 Task: Search hiring manager in corporate billing.
Action: Mouse moved to (438, 644)
Screenshot: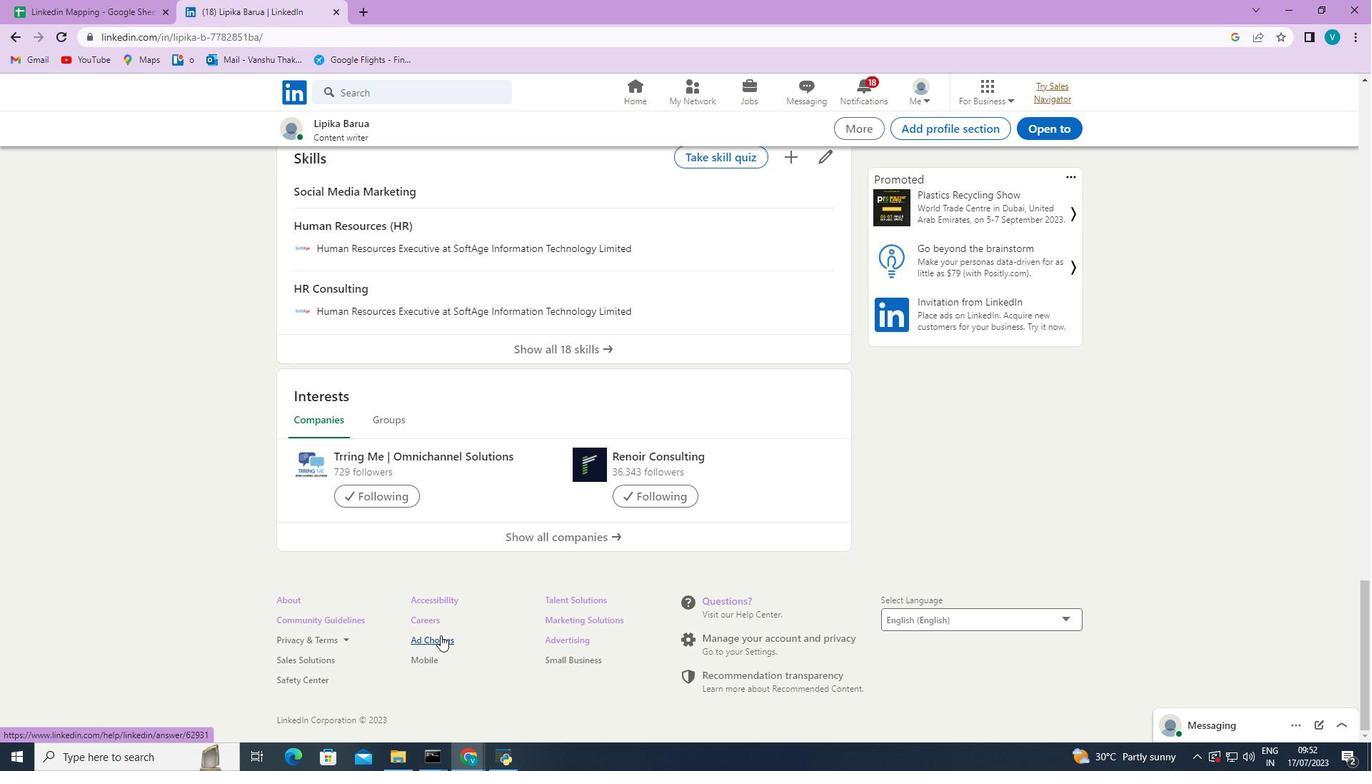 
Action: Mouse pressed left at (438, 644)
Screenshot: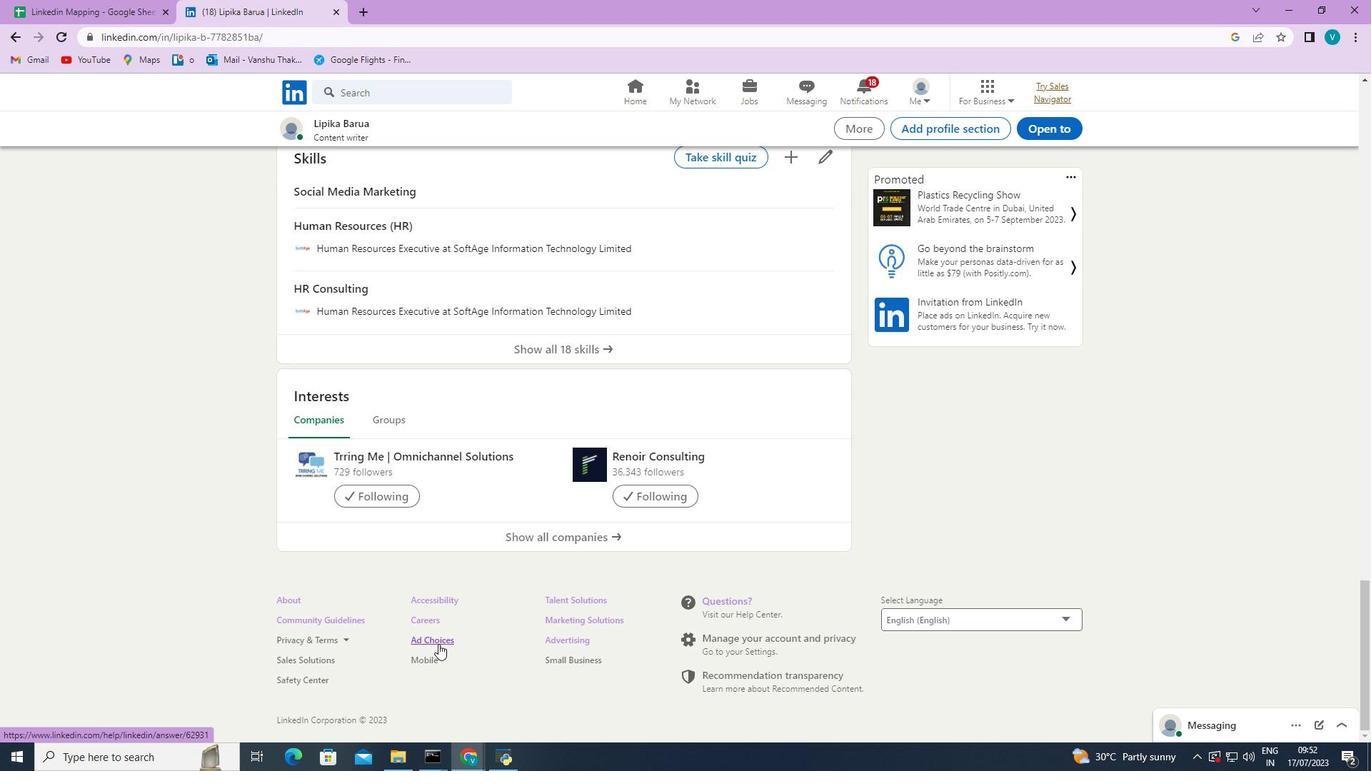 
Action: Mouse moved to (478, 129)
Screenshot: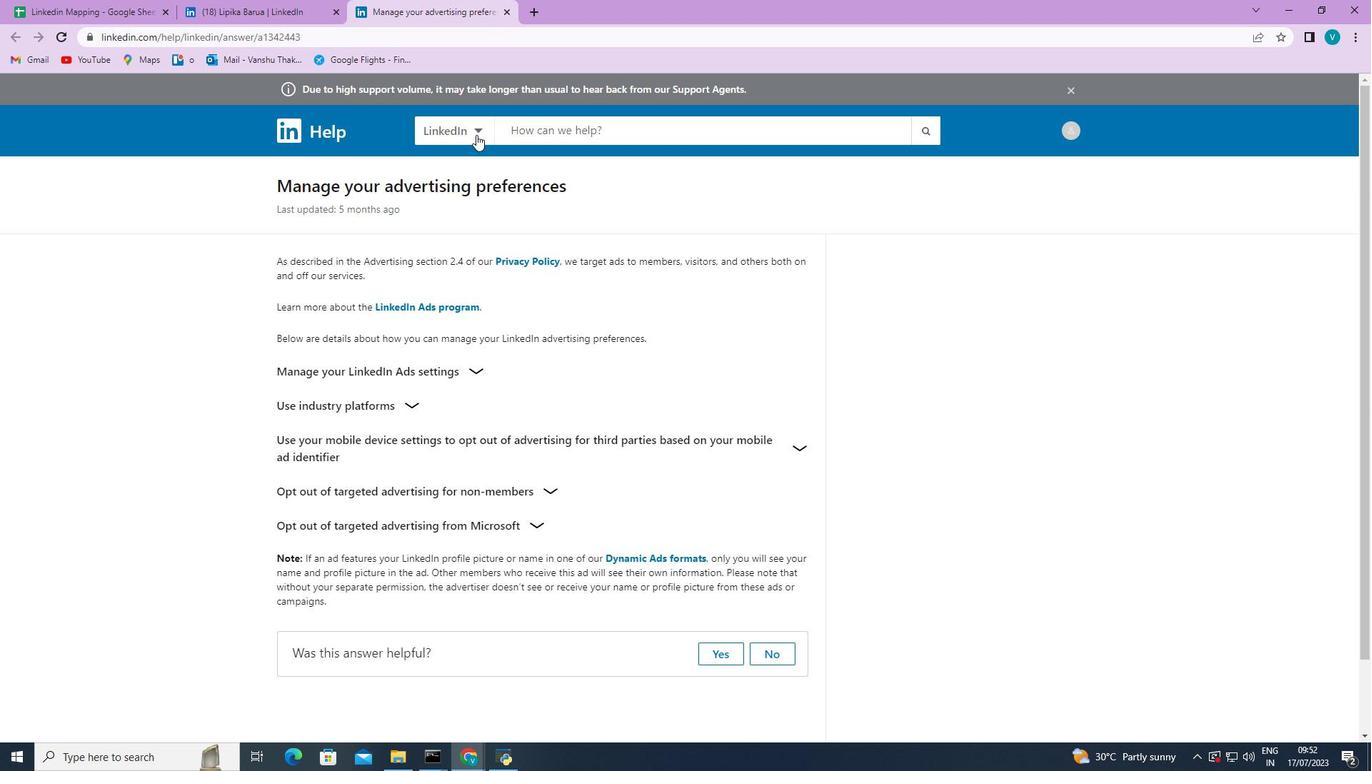 
Action: Mouse pressed left at (478, 129)
Screenshot: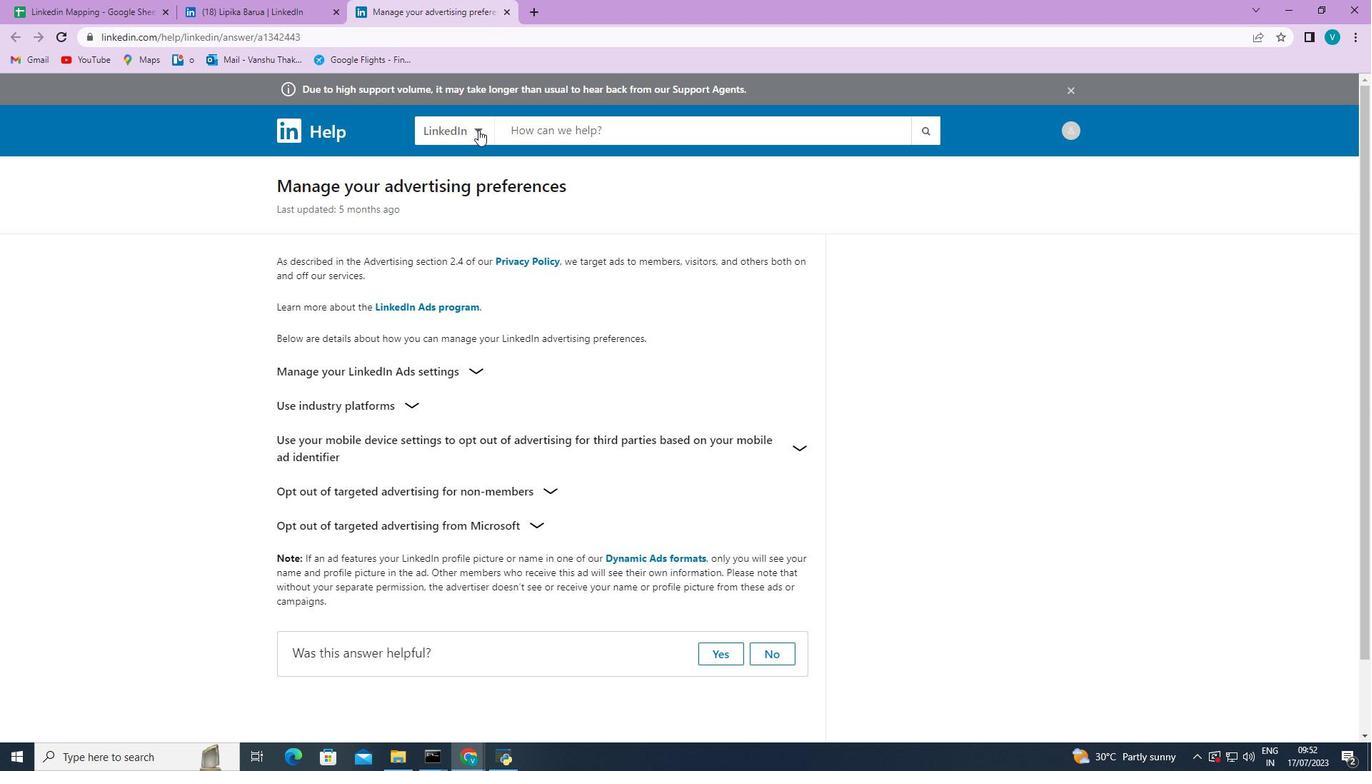 
Action: Mouse moved to (484, 207)
Screenshot: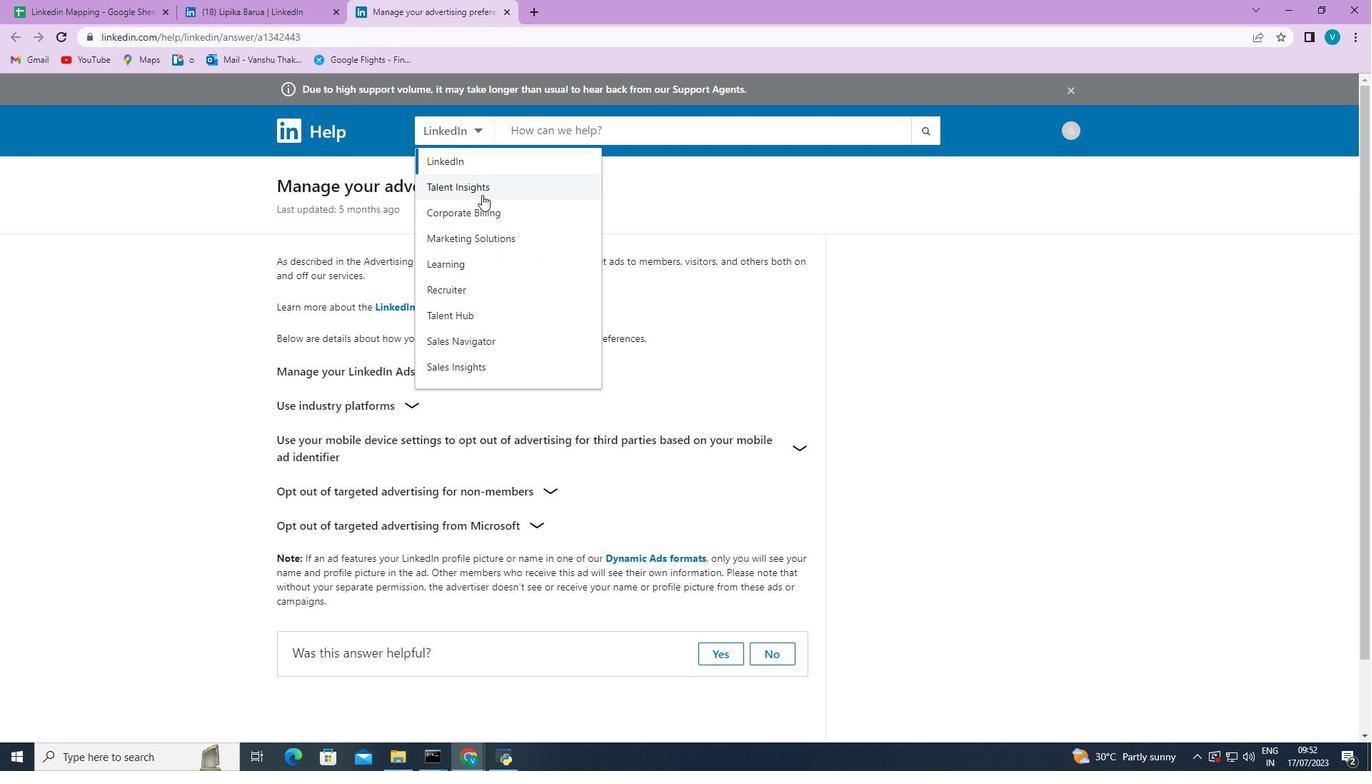 
Action: Mouse pressed left at (484, 207)
Screenshot: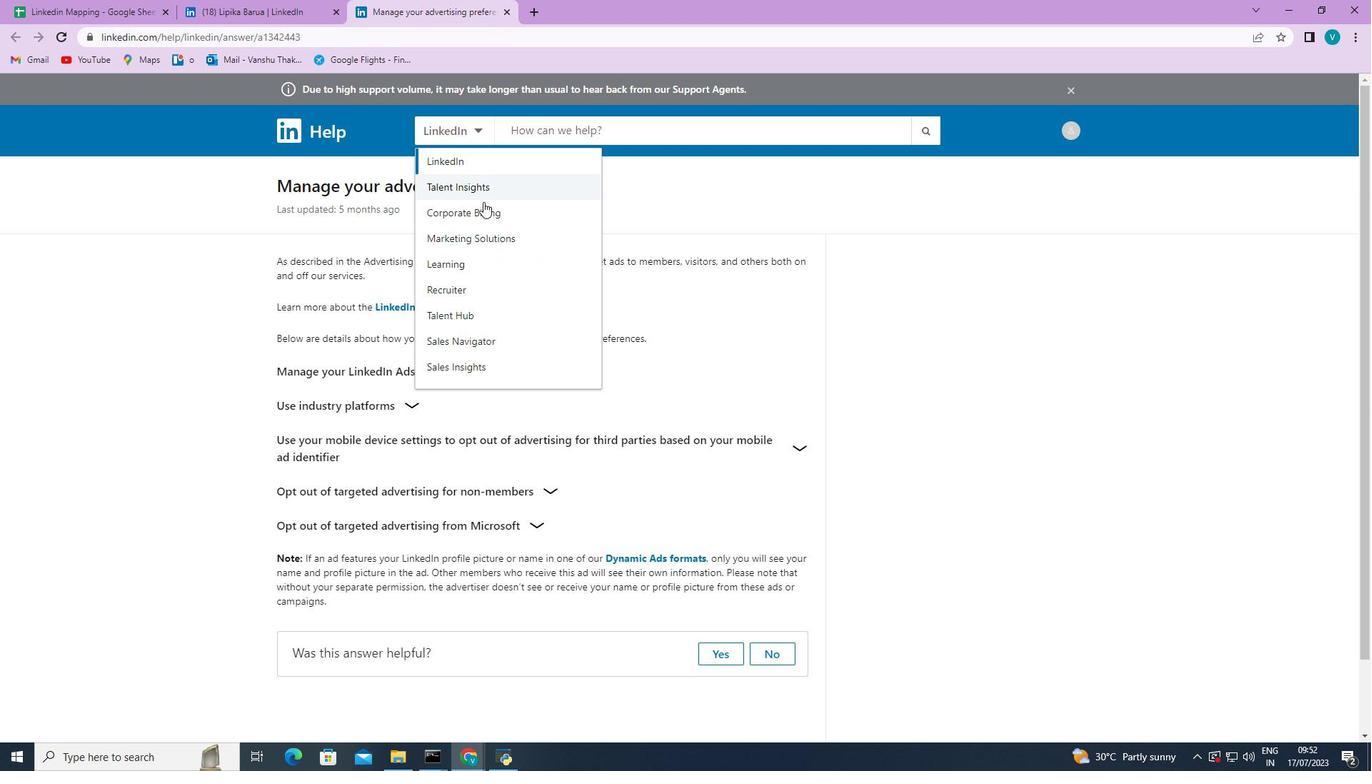 
Action: Mouse moved to (613, 127)
Screenshot: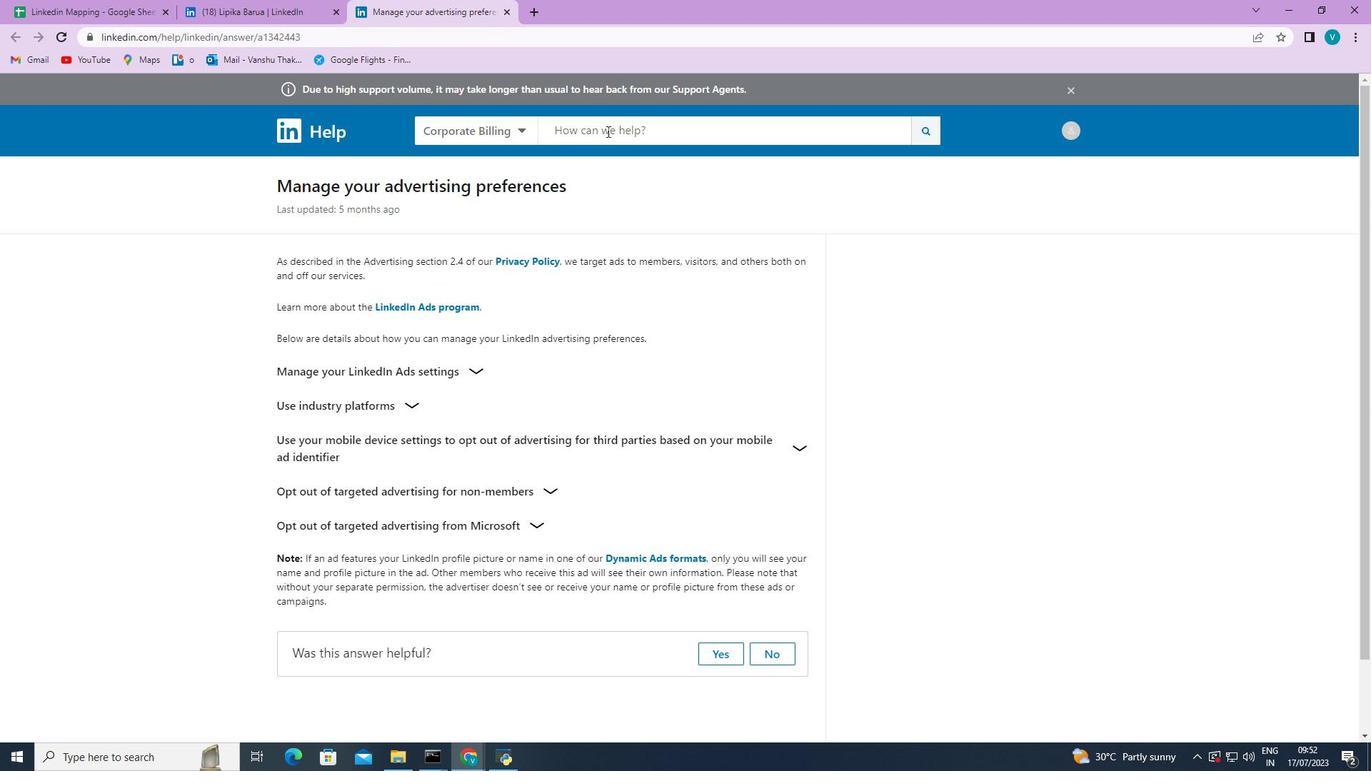 
Action: Mouse pressed left at (613, 127)
Screenshot: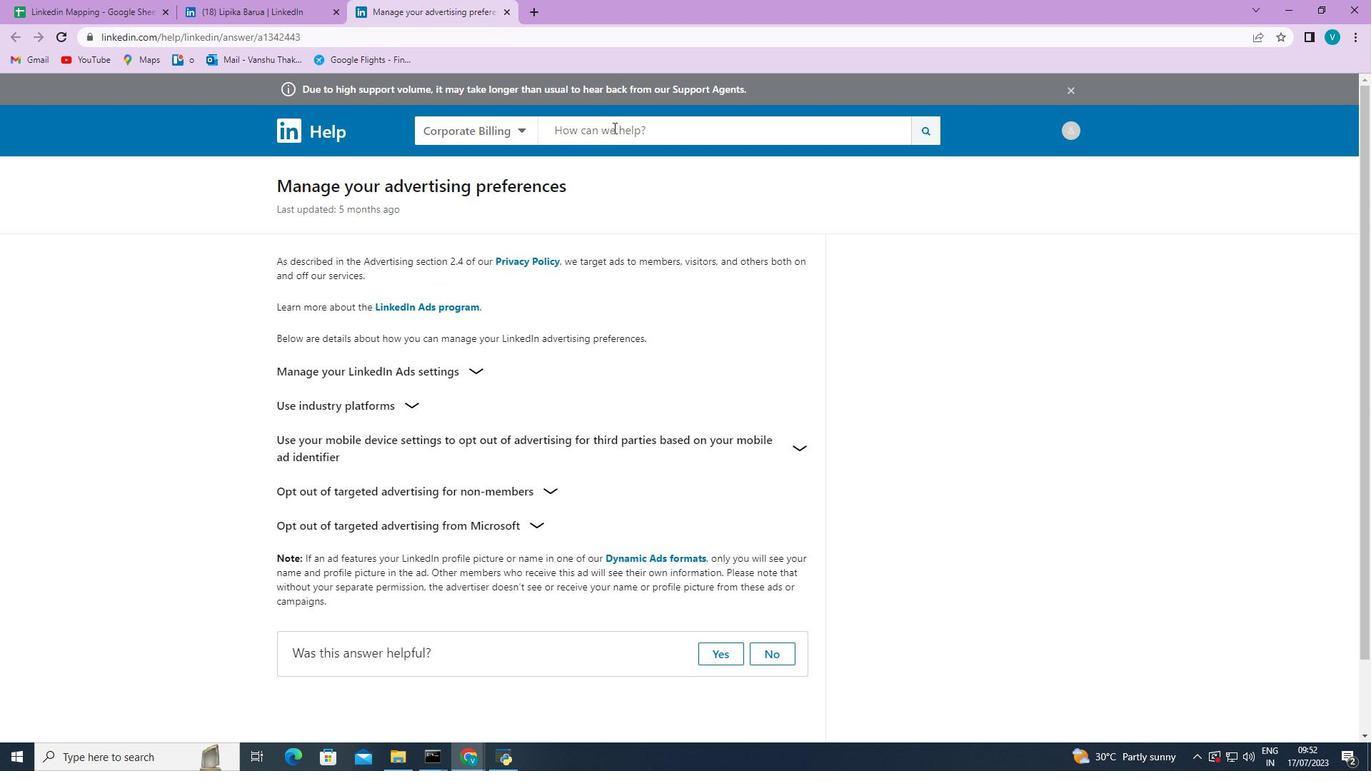 
Action: Key pressed hiring<Key.space>manager<Key.enter>
Screenshot: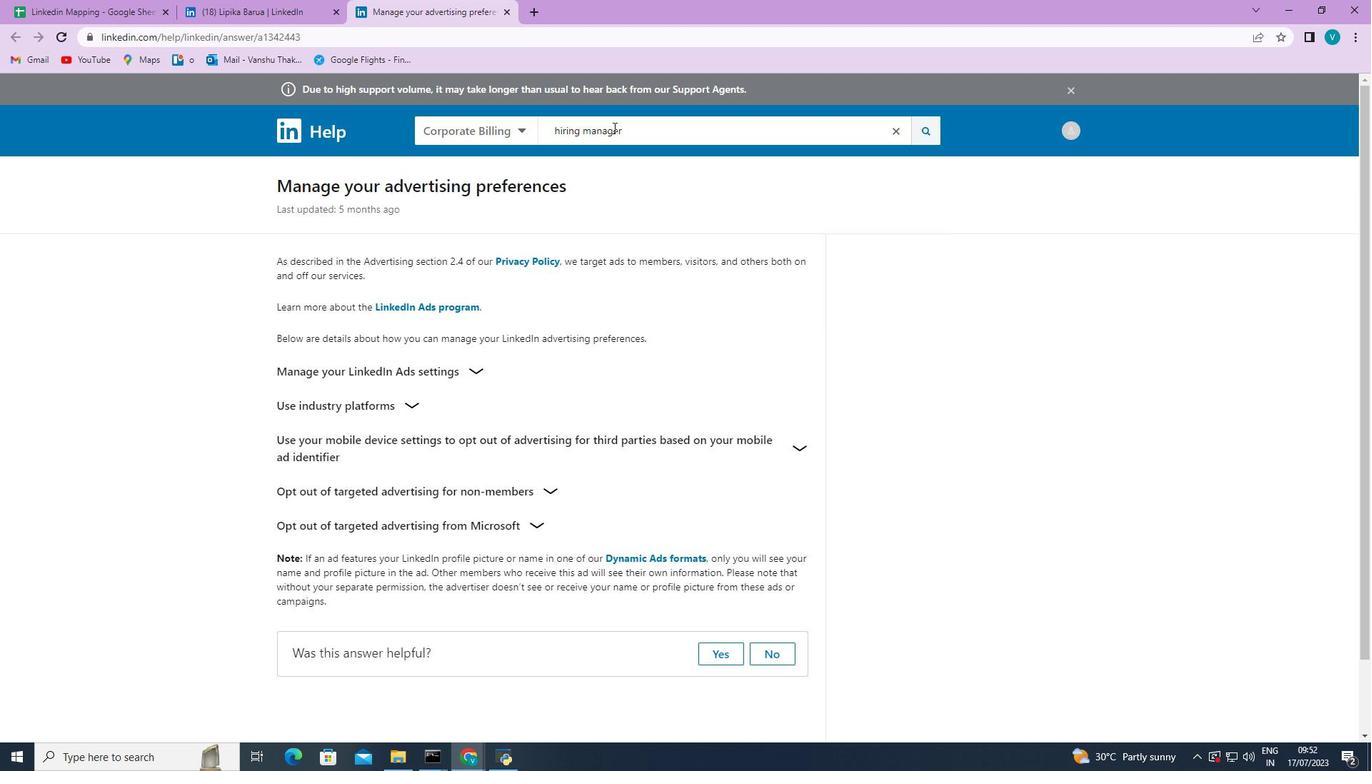 
Action: Mouse moved to (1022, 301)
Screenshot: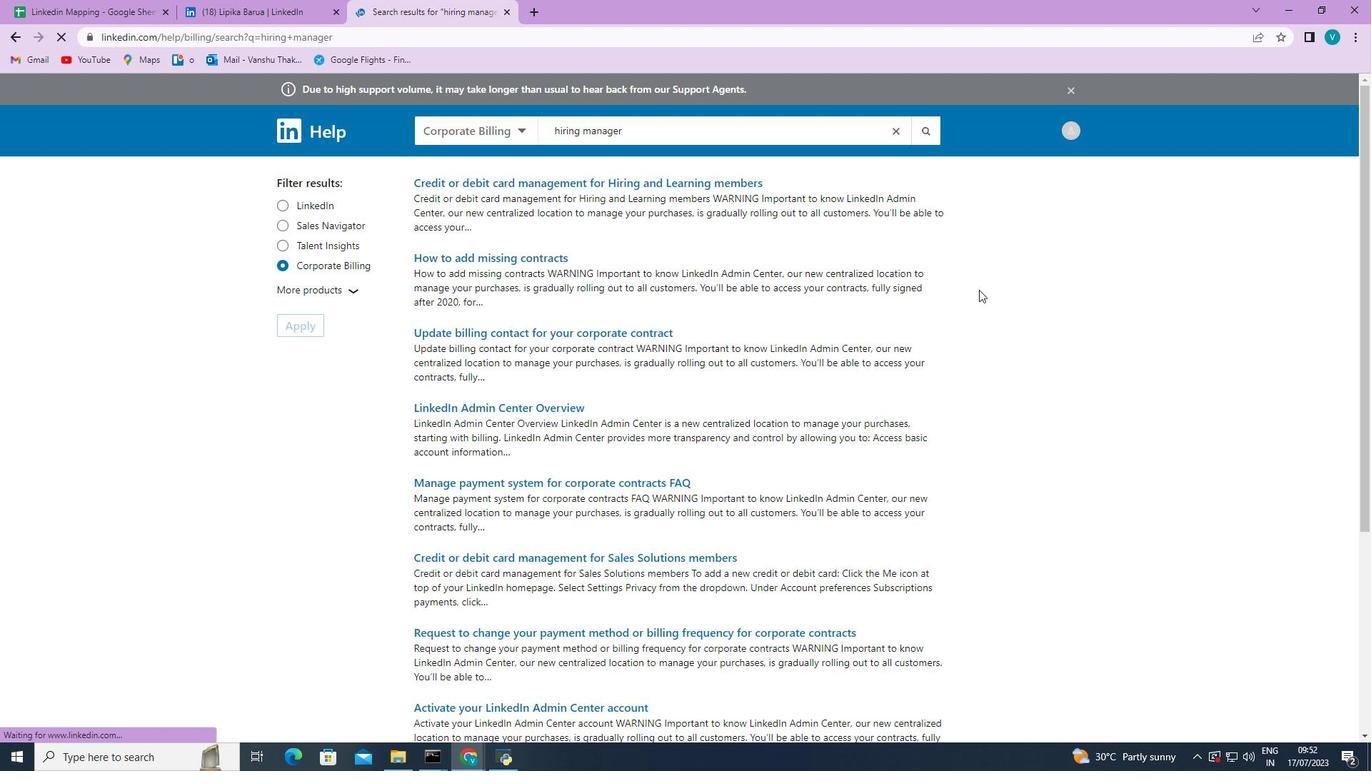 
Action: Mouse scrolled (1022, 300) with delta (0, 0)
Screenshot: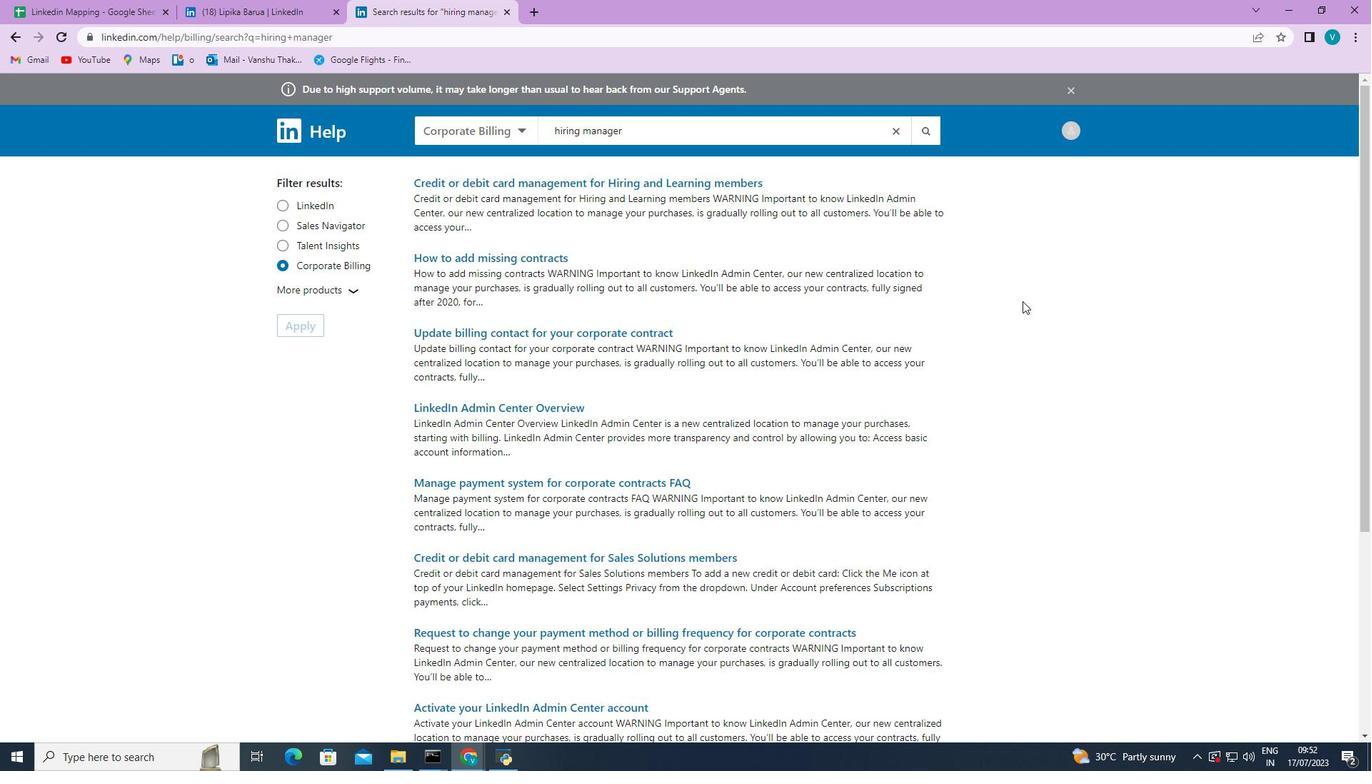 
Action: Mouse scrolled (1022, 300) with delta (0, 0)
Screenshot: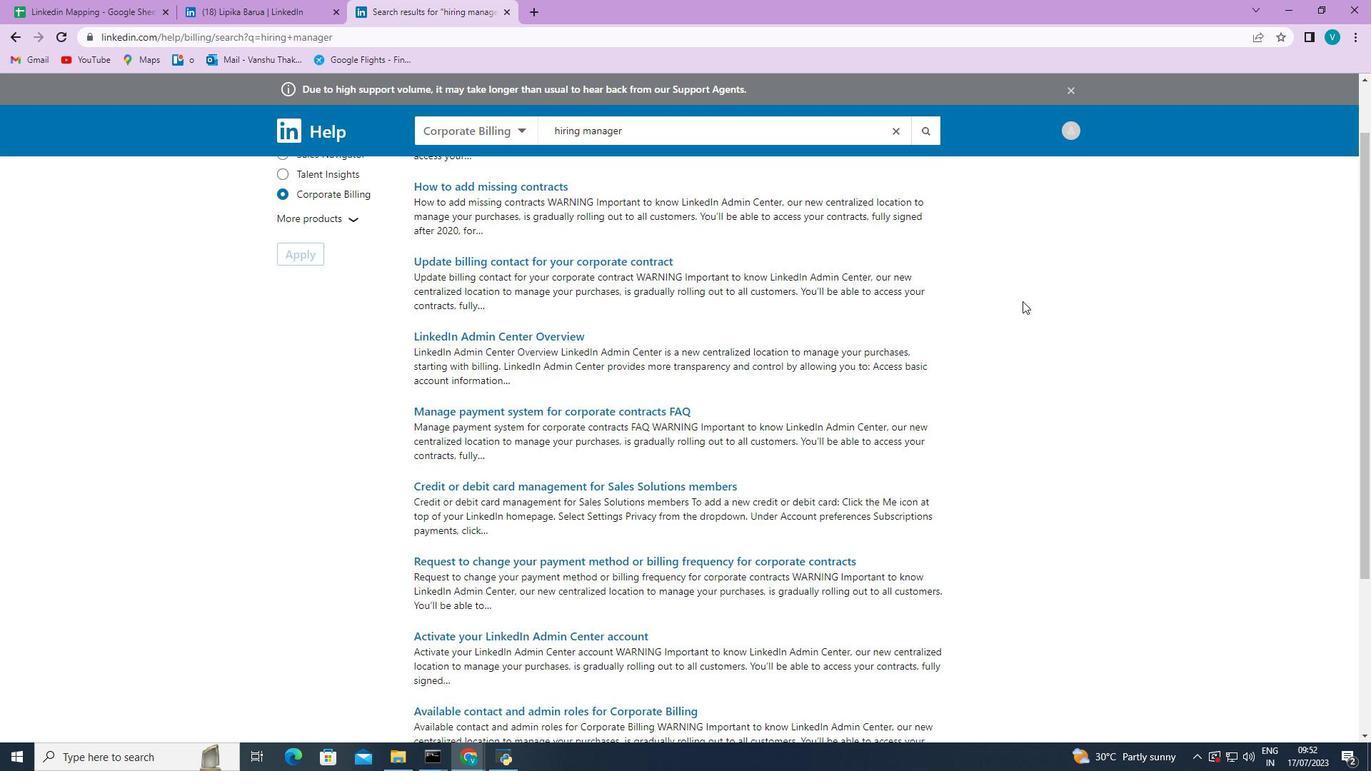 
Action: Mouse scrolled (1022, 300) with delta (0, 0)
Screenshot: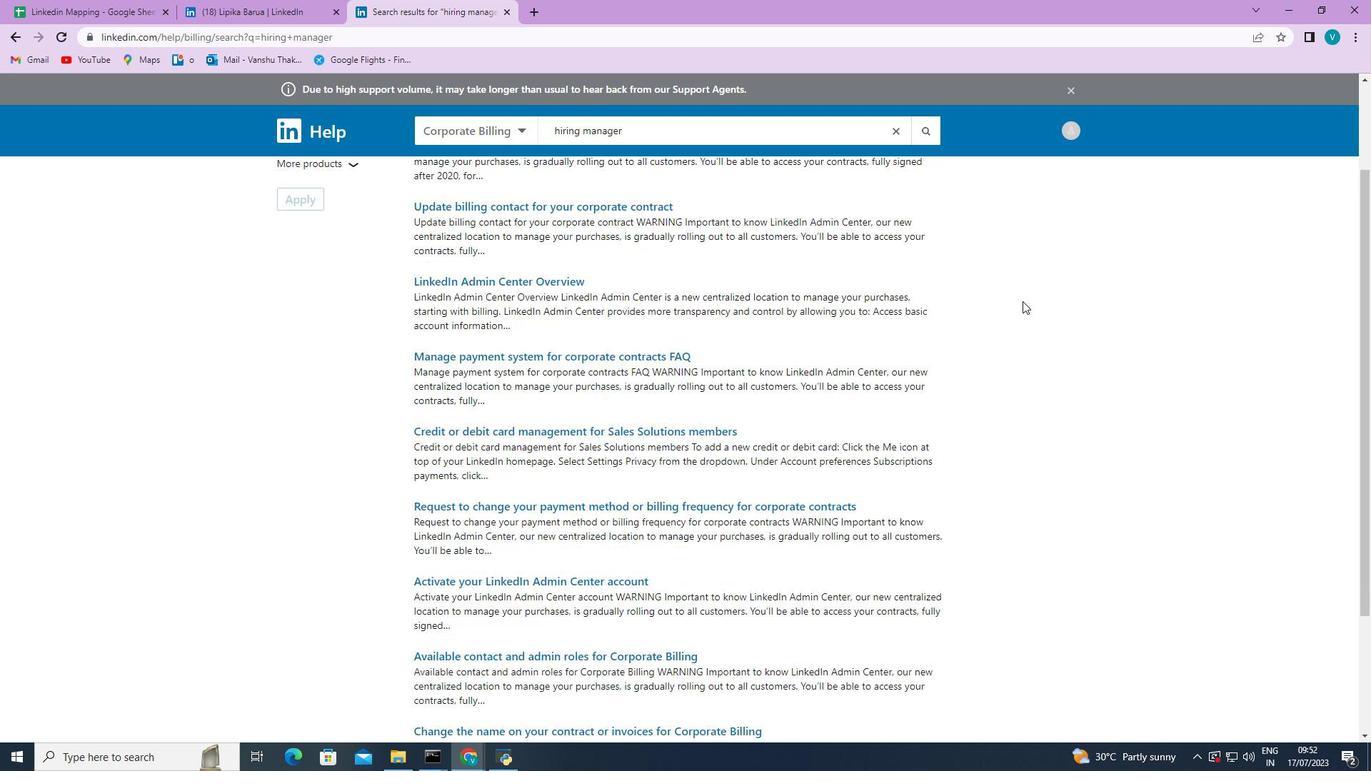 
Action: Mouse scrolled (1022, 300) with delta (0, 0)
Screenshot: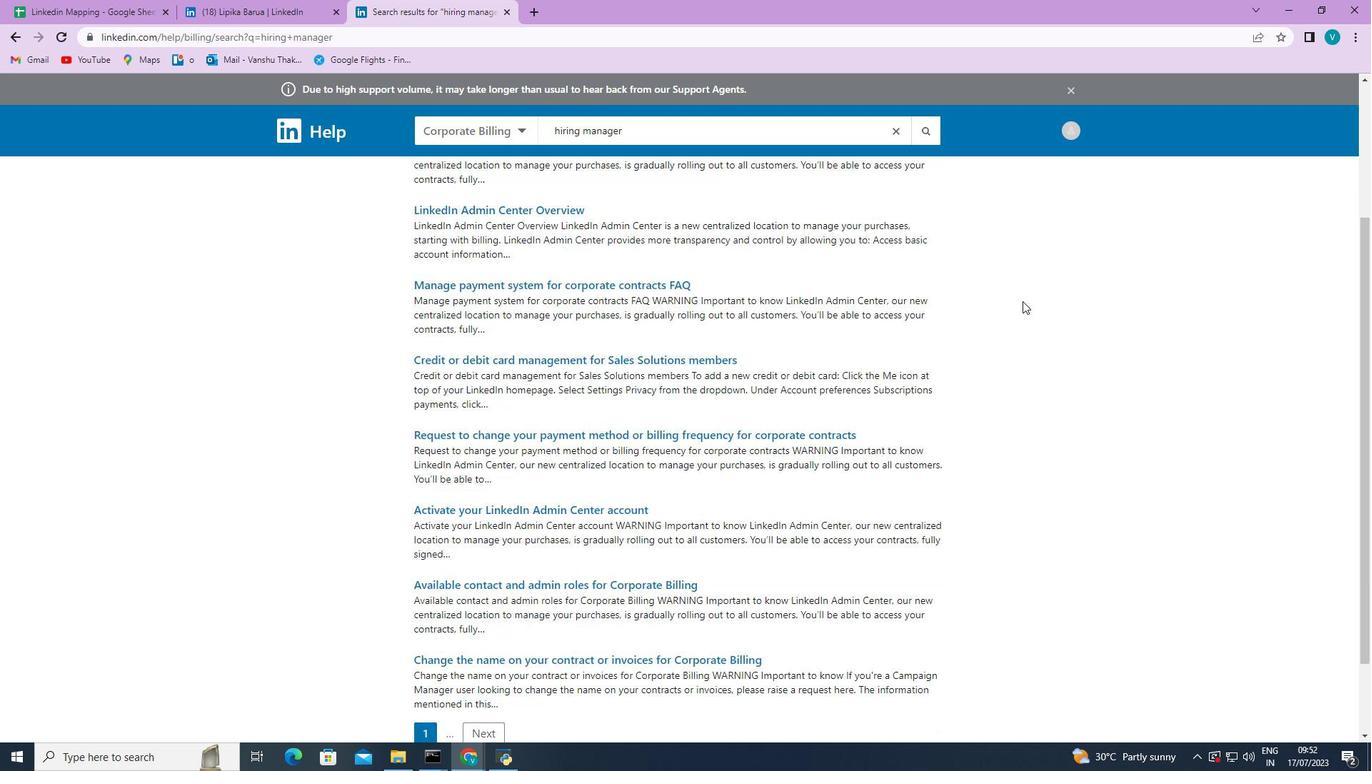 
Action: Mouse scrolled (1022, 300) with delta (0, 0)
Screenshot: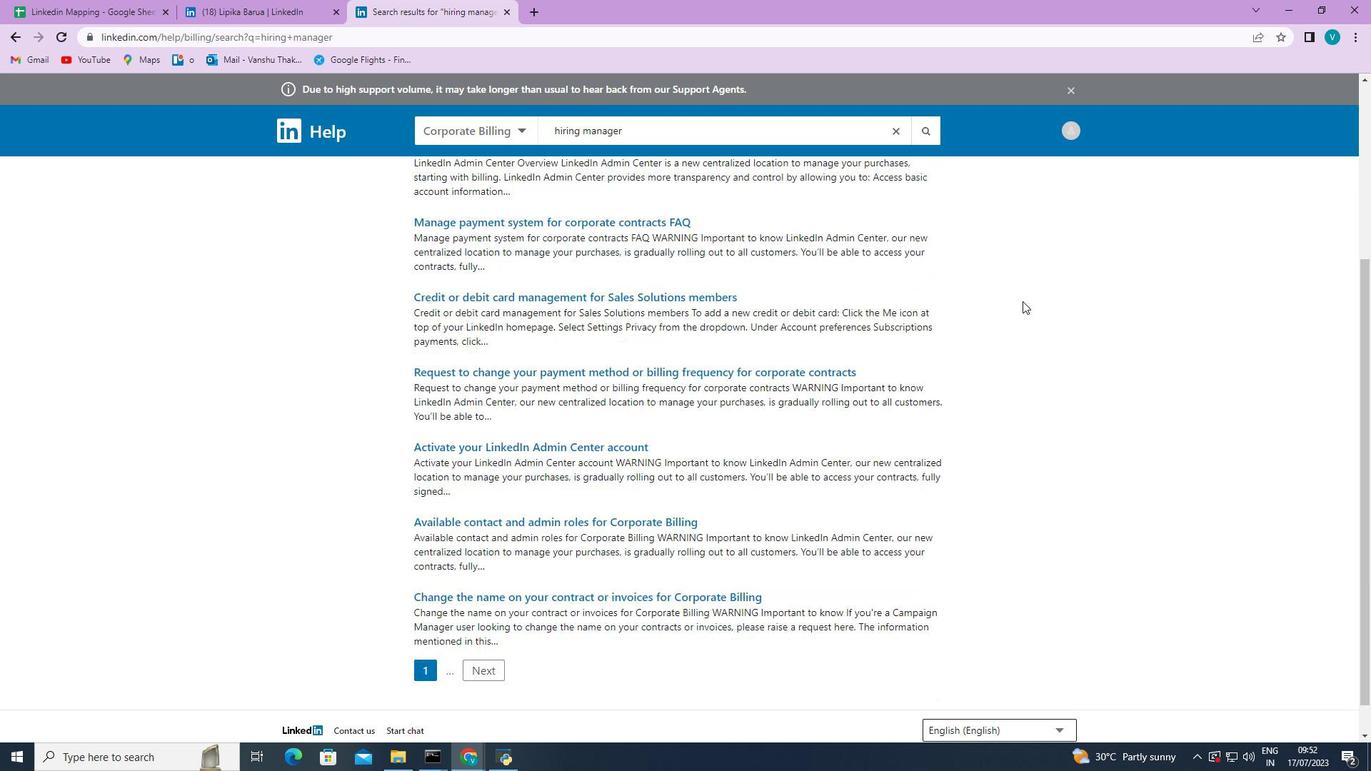 
Action: Mouse scrolled (1022, 300) with delta (0, 0)
Screenshot: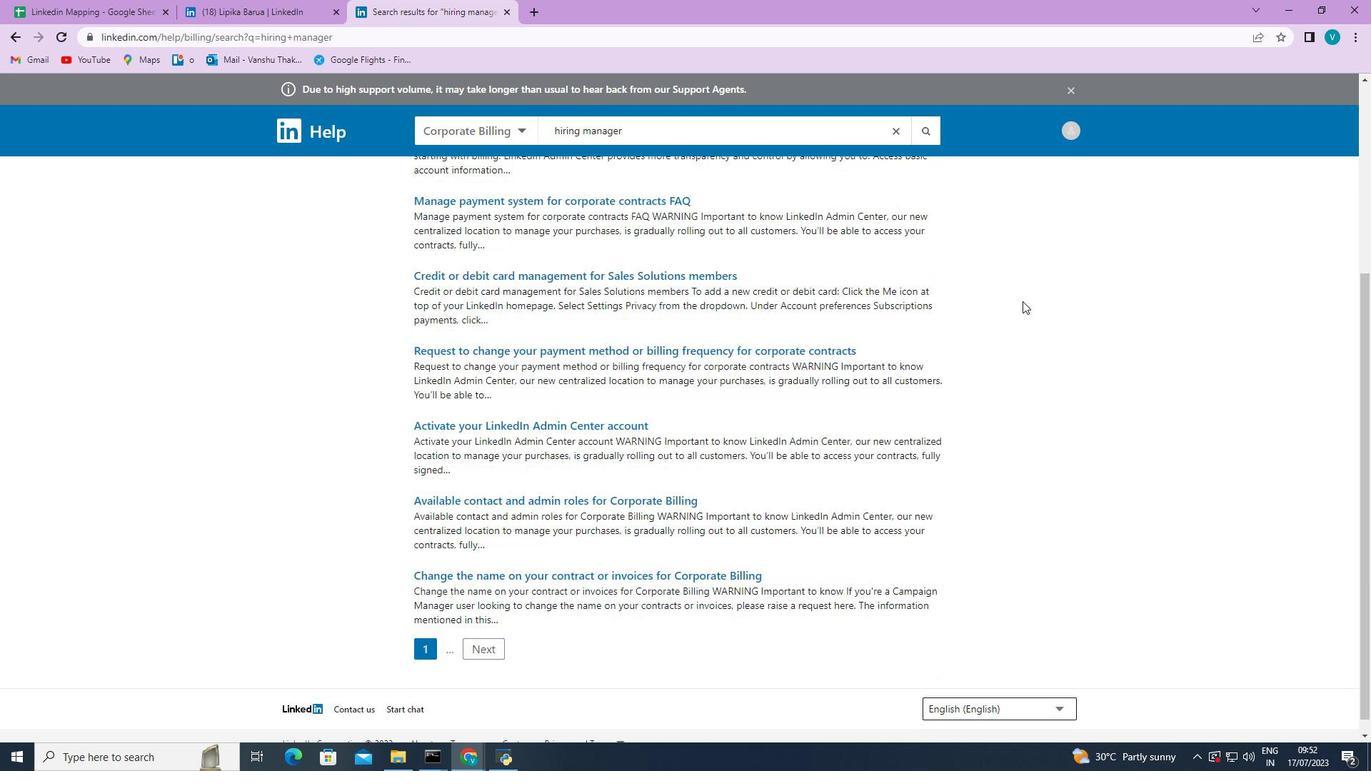 
Action: Mouse scrolled (1022, 300) with delta (0, 0)
Screenshot: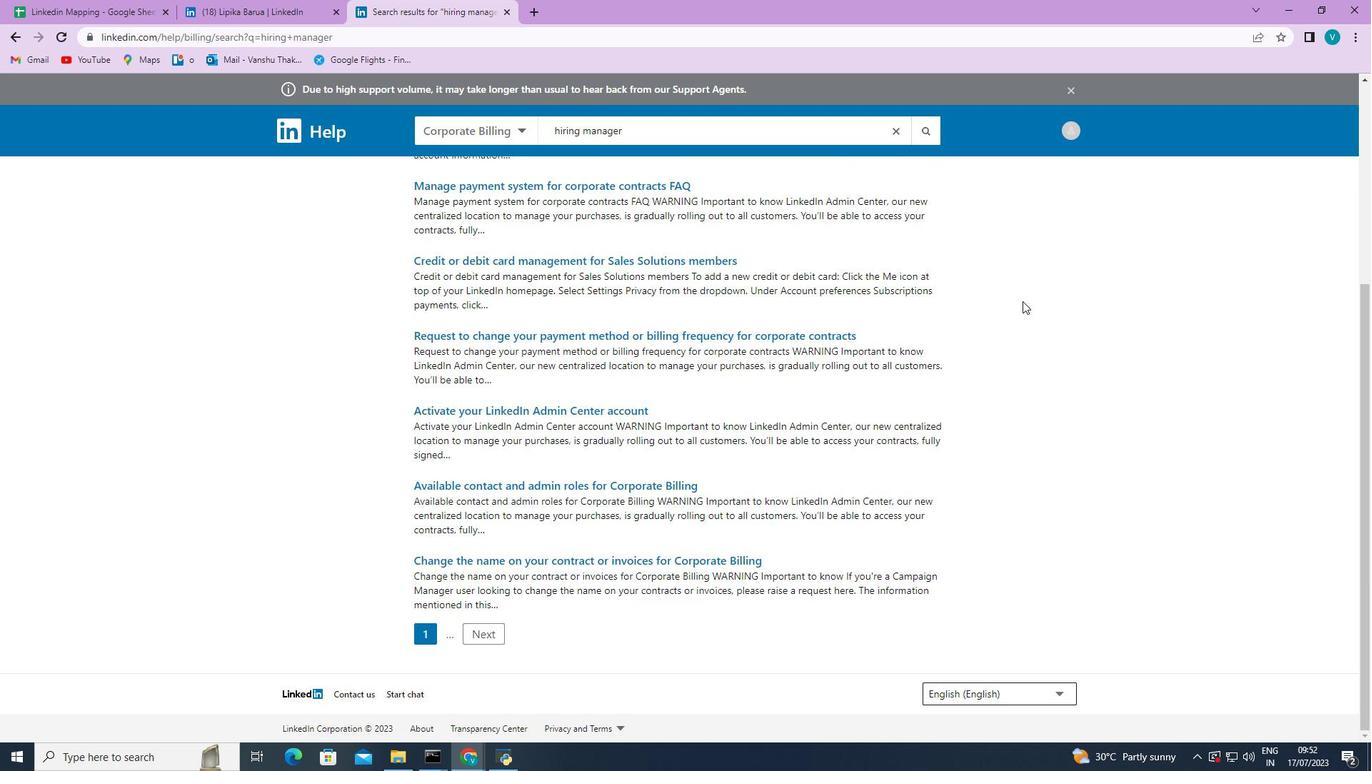 
Action: Mouse scrolled (1022, 300) with delta (0, 0)
Screenshot: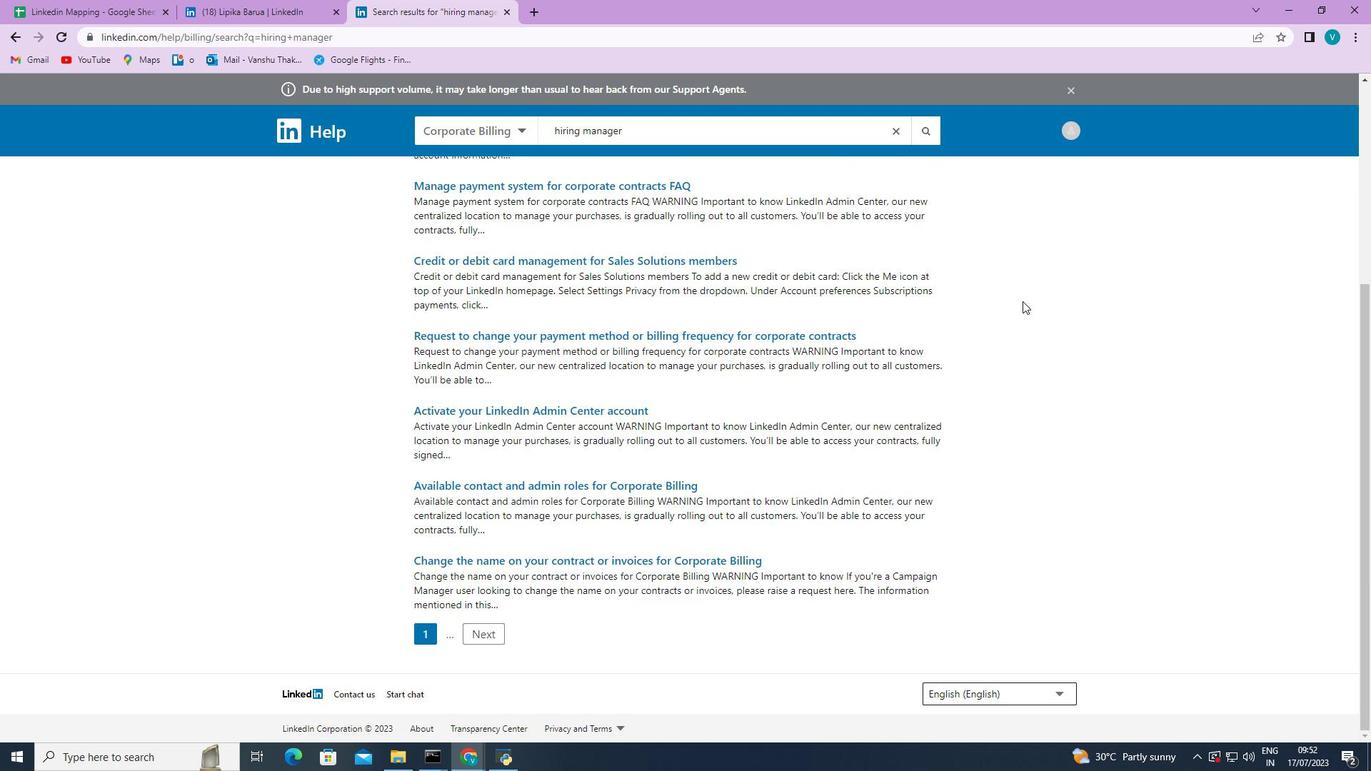 
Action: Mouse scrolled (1022, 300) with delta (0, 0)
Screenshot: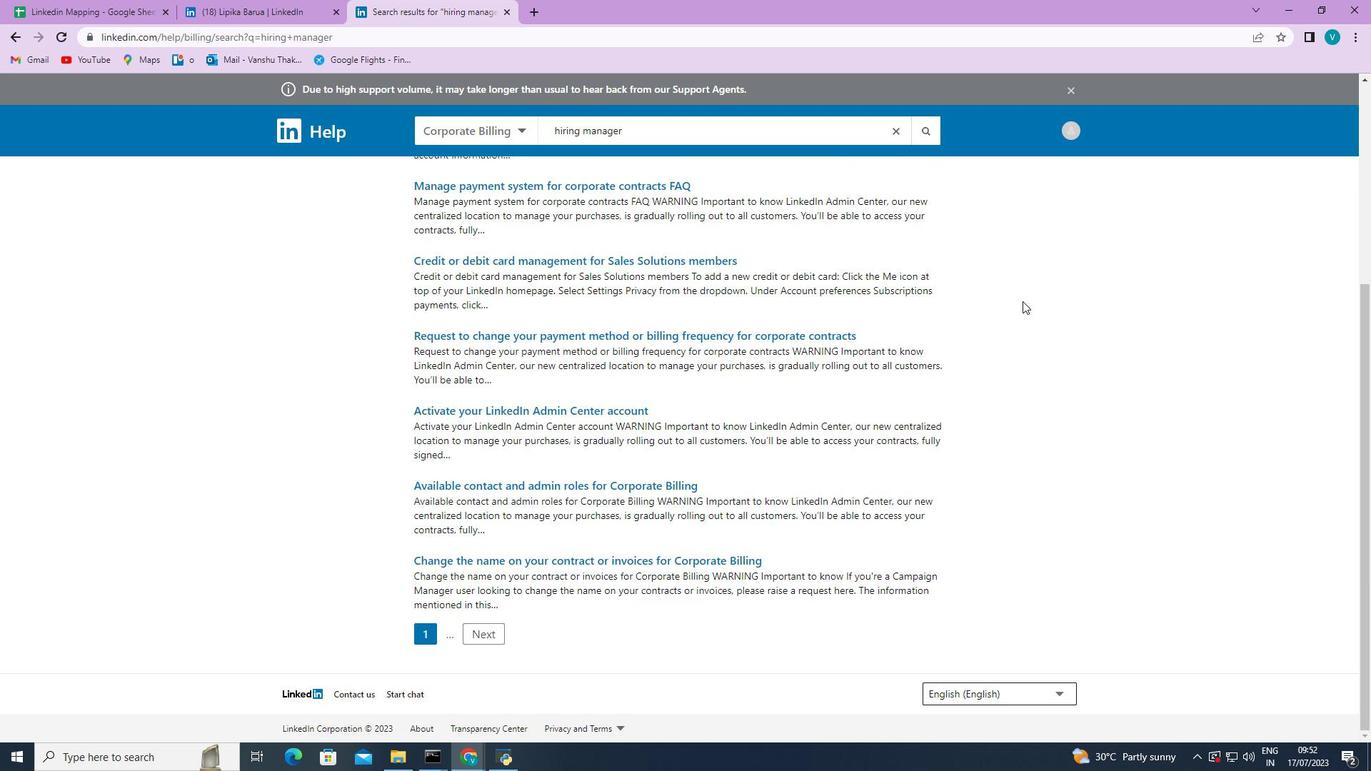 
